 Task: Select the previous input source
Action: Mouse moved to (49, 6)
Screenshot: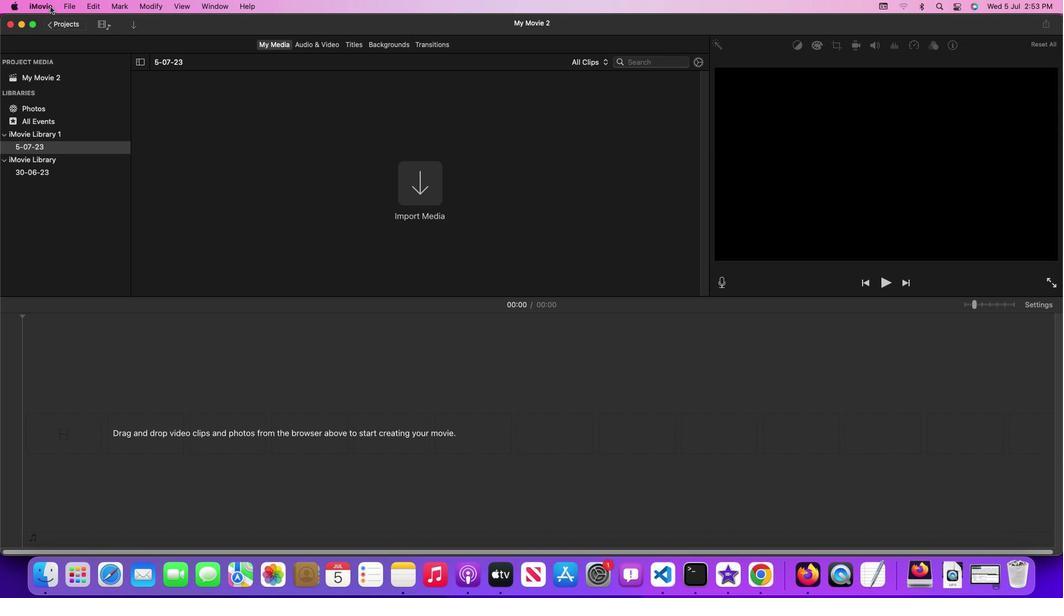 
Action: Mouse pressed left at (49, 6)
Screenshot: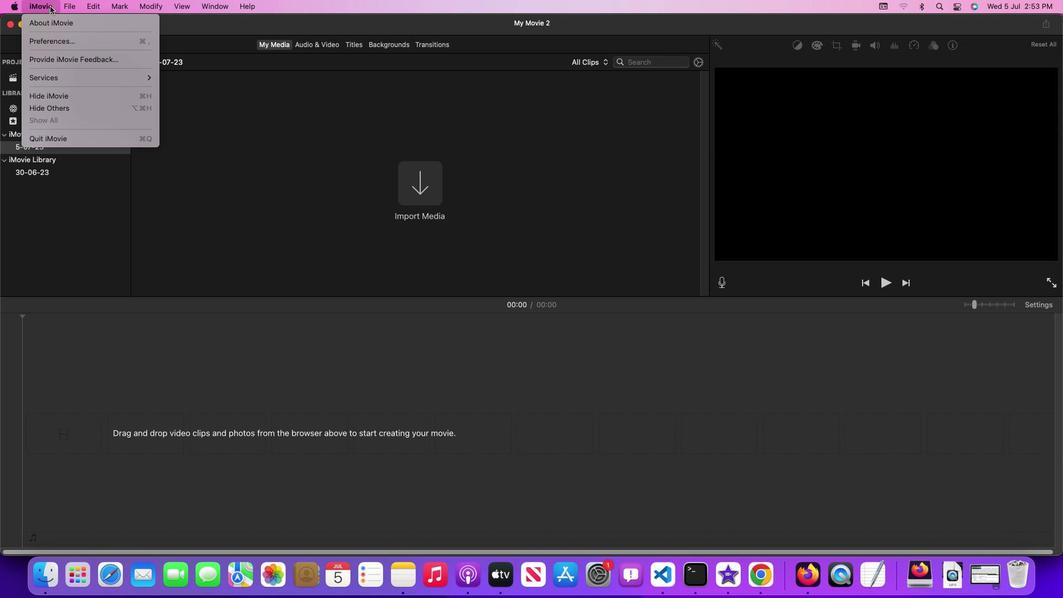 
Action: Mouse moved to (45, 79)
Screenshot: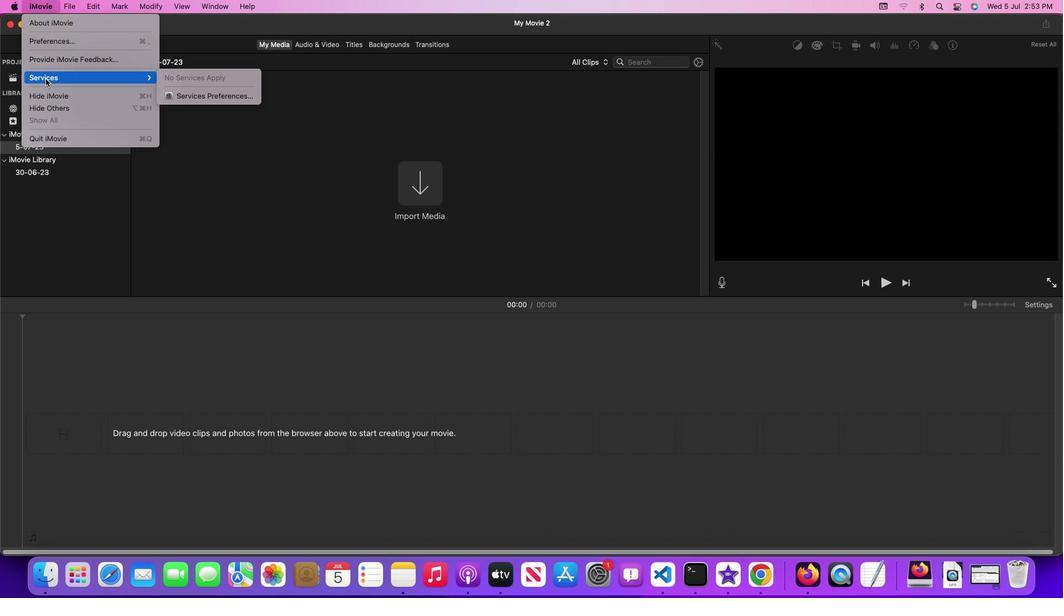 
Action: Mouse pressed left at (45, 79)
Screenshot: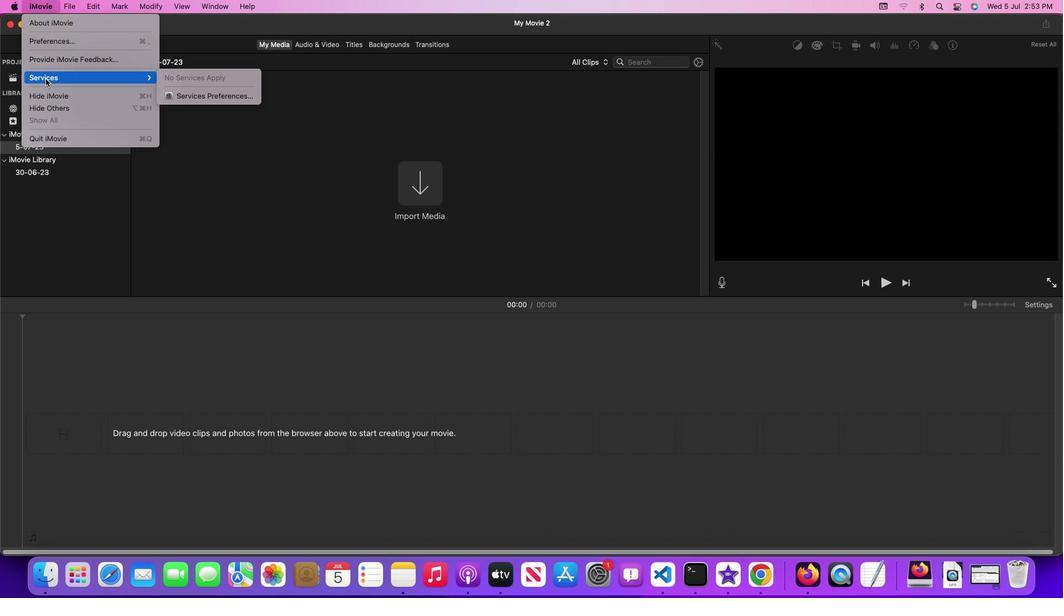 
Action: Mouse moved to (208, 93)
Screenshot: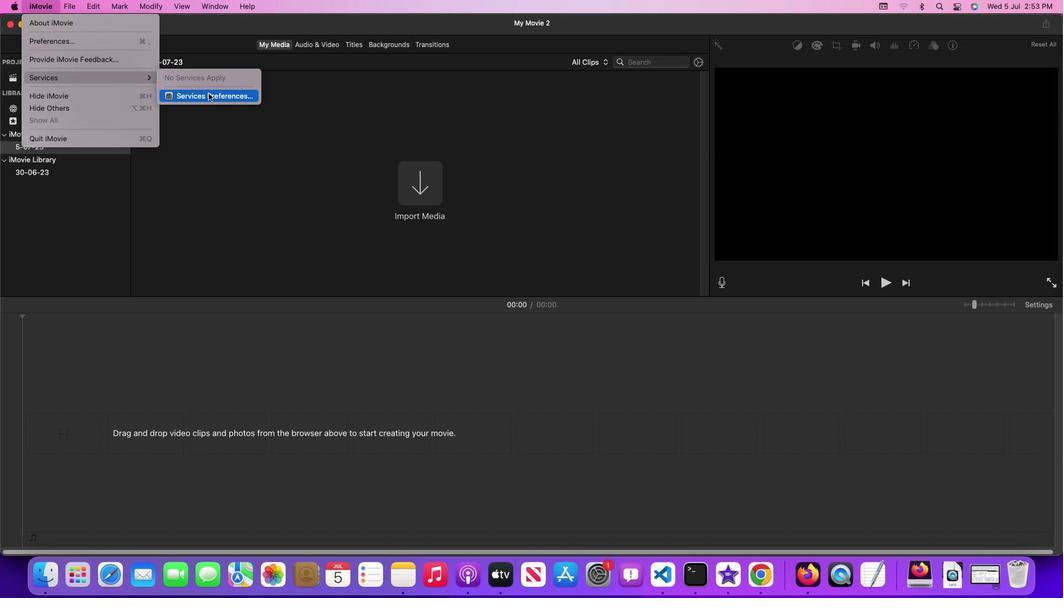 
Action: Mouse pressed left at (208, 93)
Screenshot: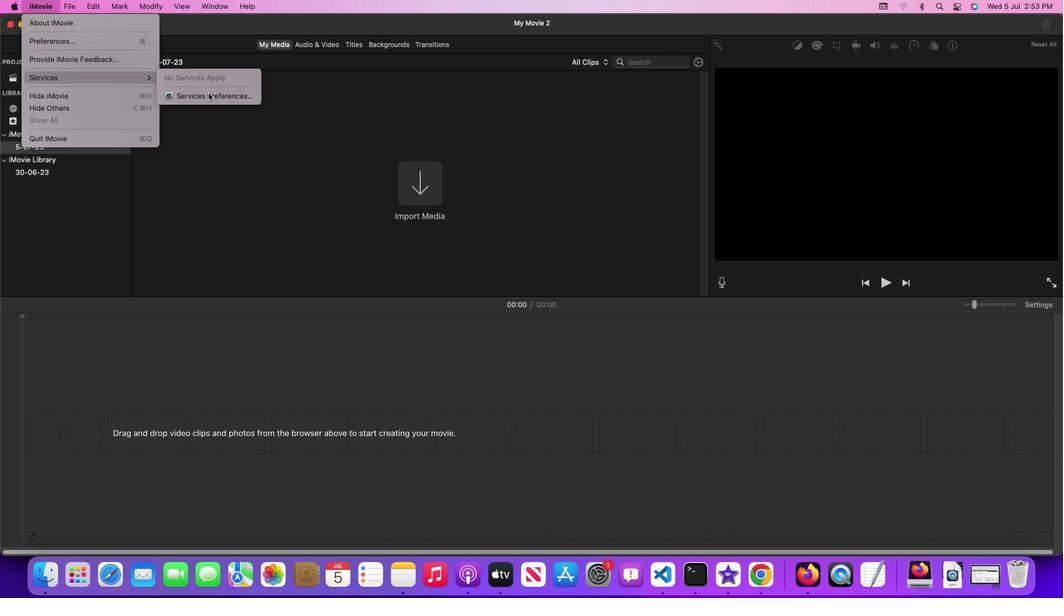 
Action: Mouse moved to (507, 59)
Screenshot: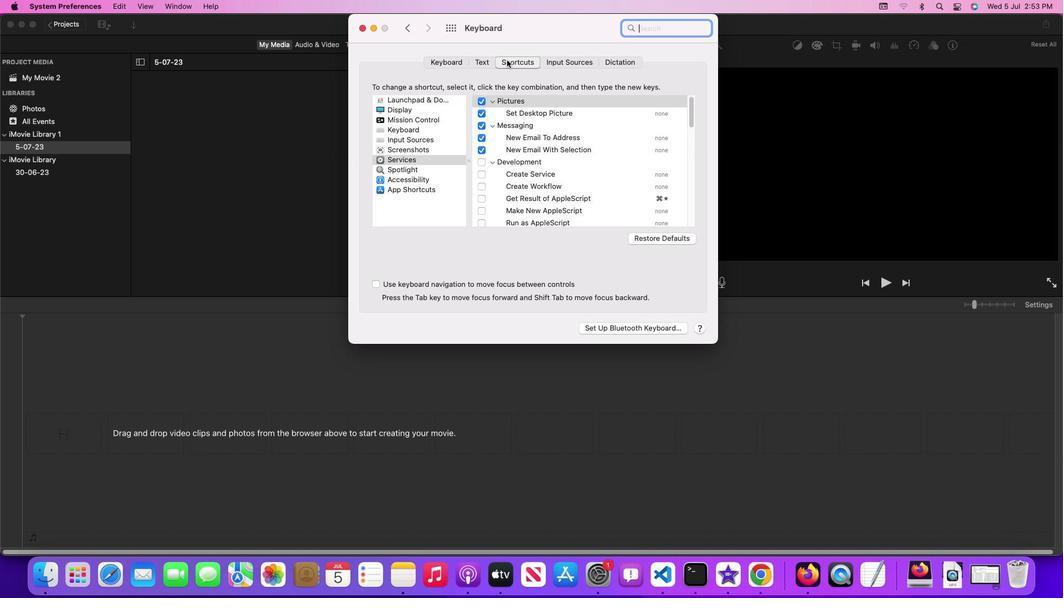 
Action: Mouse pressed left at (507, 59)
Screenshot: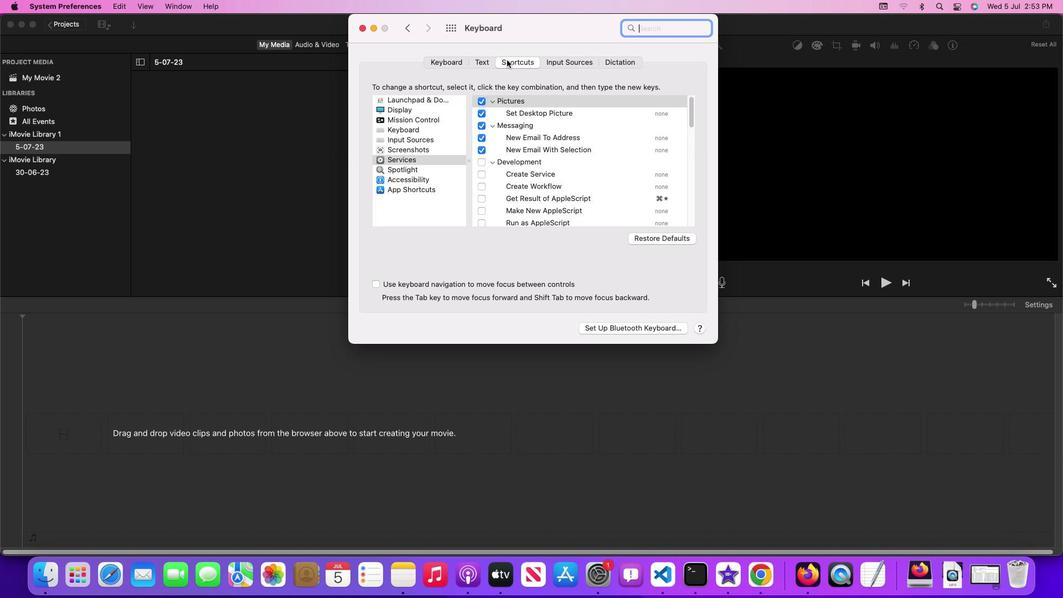 
Action: Mouse moved to (428, 139)
Screenshot: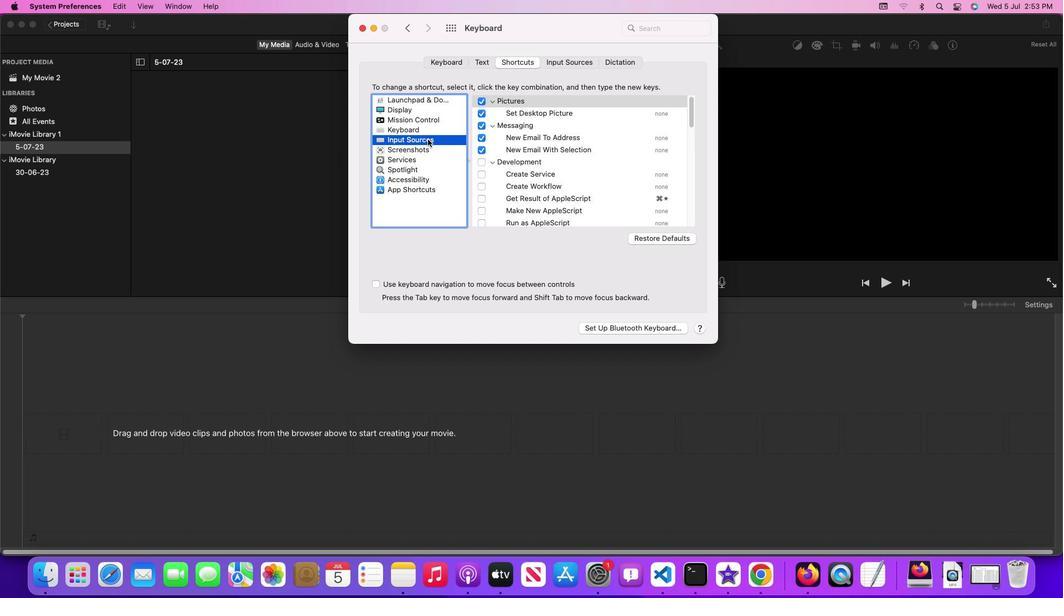 
Action: Mouse pressed left at (428, 139)
Screenshot: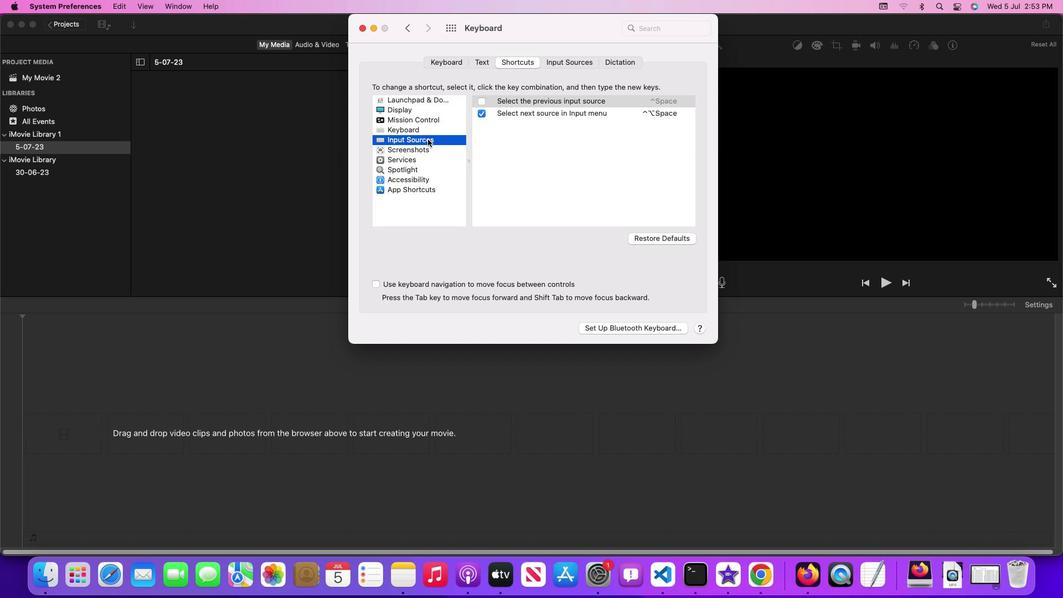 
Action: Mouse moved to (480, 99)
Screenshot: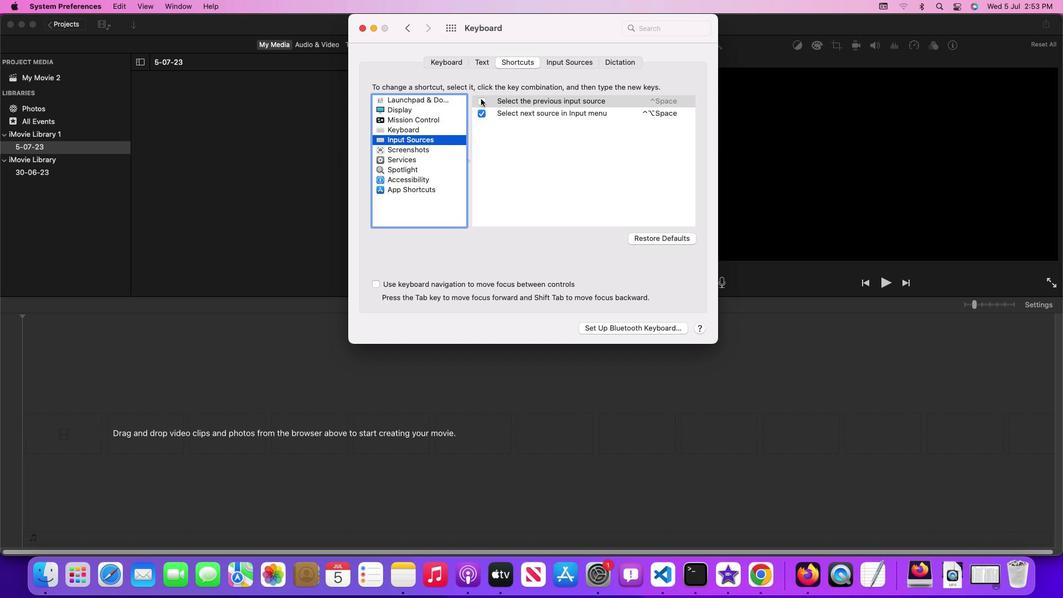 
Action: Mouse pressed left at (480, 99)
Screenshot: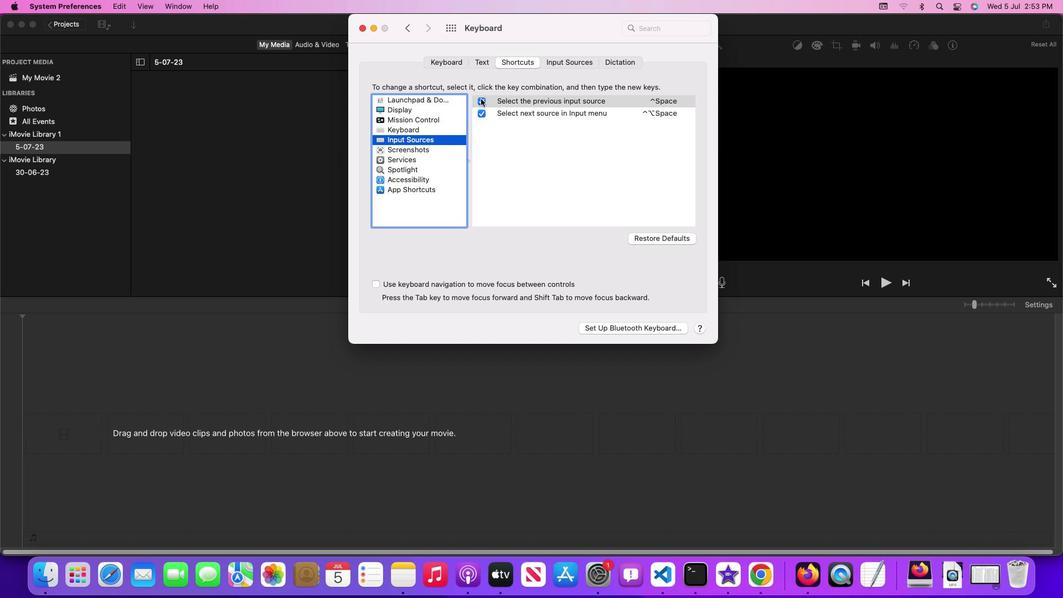 
